 Task: View theme extensions.
Action: Mouse moved to (909, 22)
Screenshot: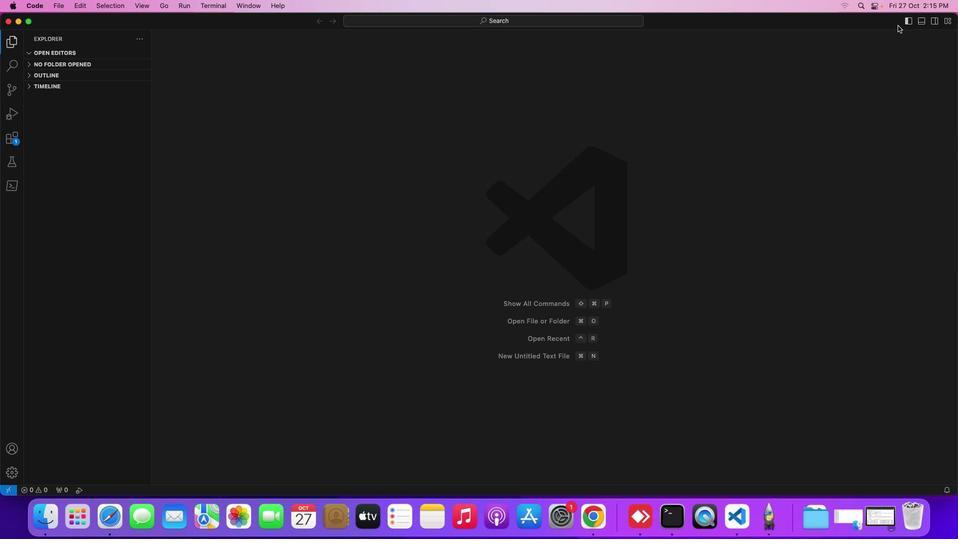
Action: Mouse pressed left at (909, 22)
Screenshot: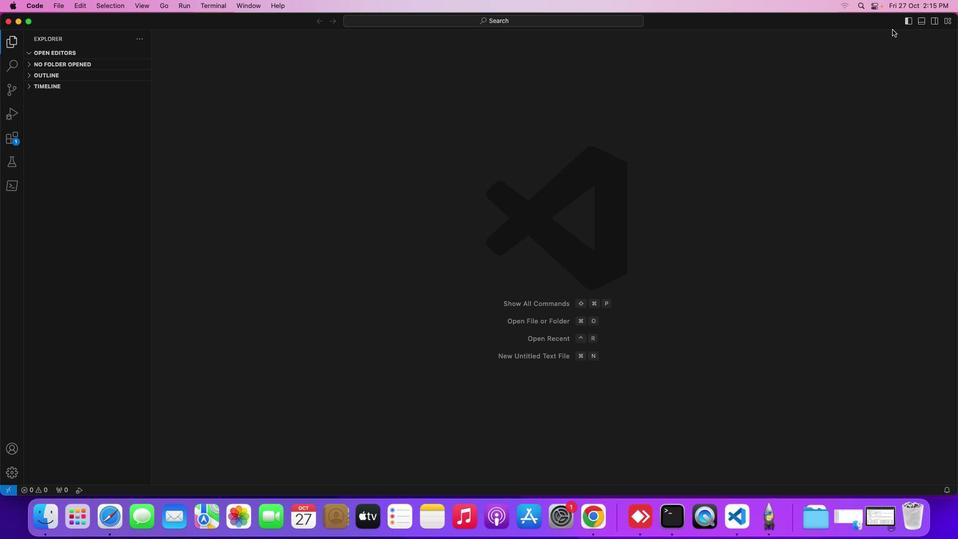 
Action: Mouse moved to (10, 141)
Screenshot: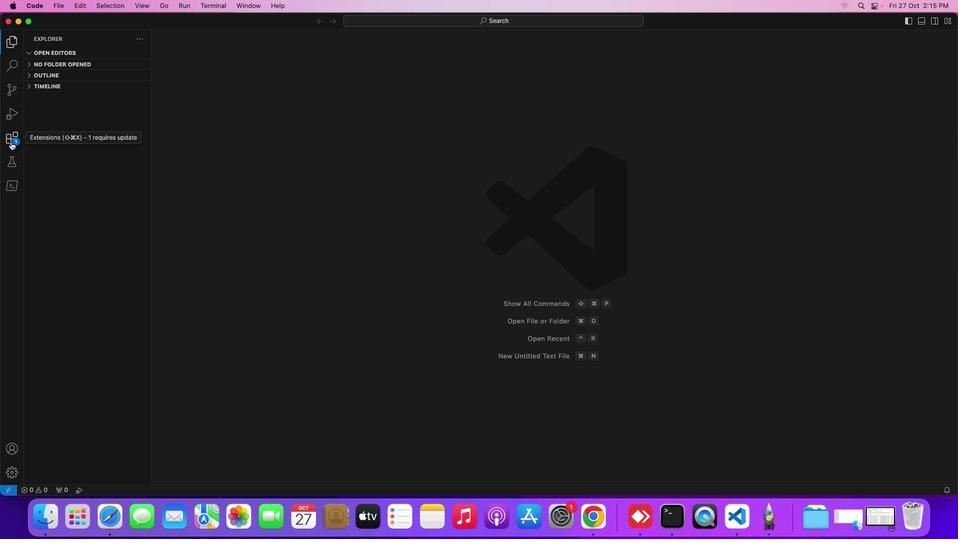 
Action: Mouse pressed left at (10, 141)
Screenshot: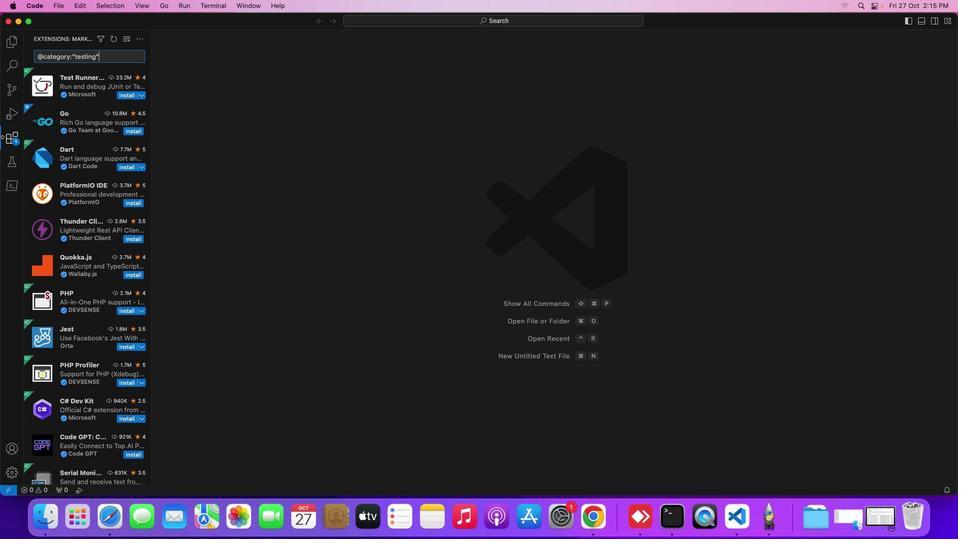 
Action: Mouse moved to (101, 42)
Screenshot: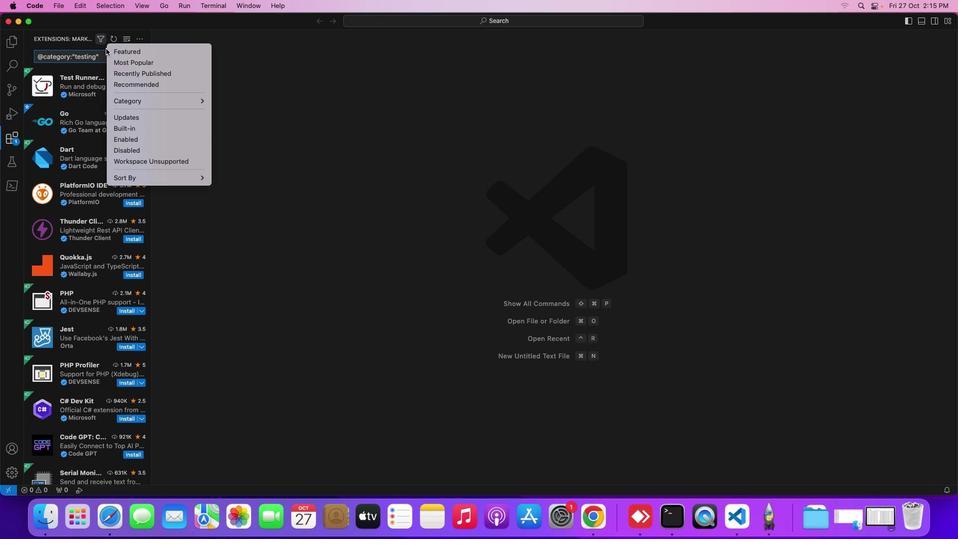 
Action: Mouse pressed left at (101, 42)
Screenshot: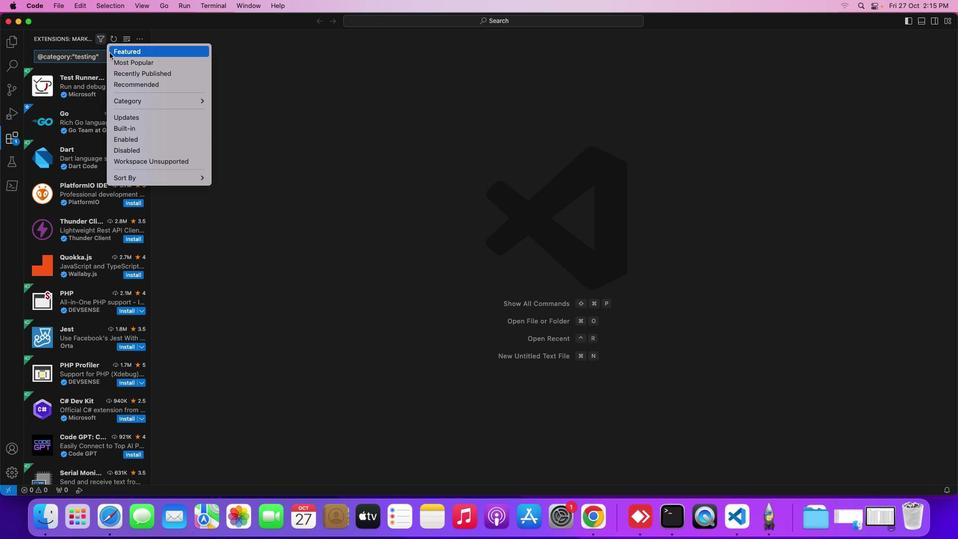 
Action: Mouse moved to (139, 100)
Screenshot: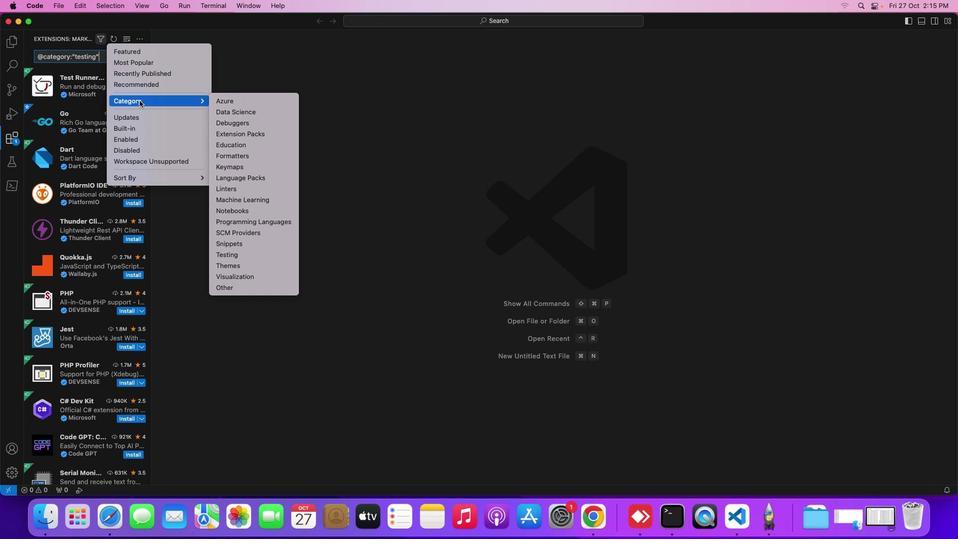 
Action: Mouse pressed left at (139, 100)
Screenshot: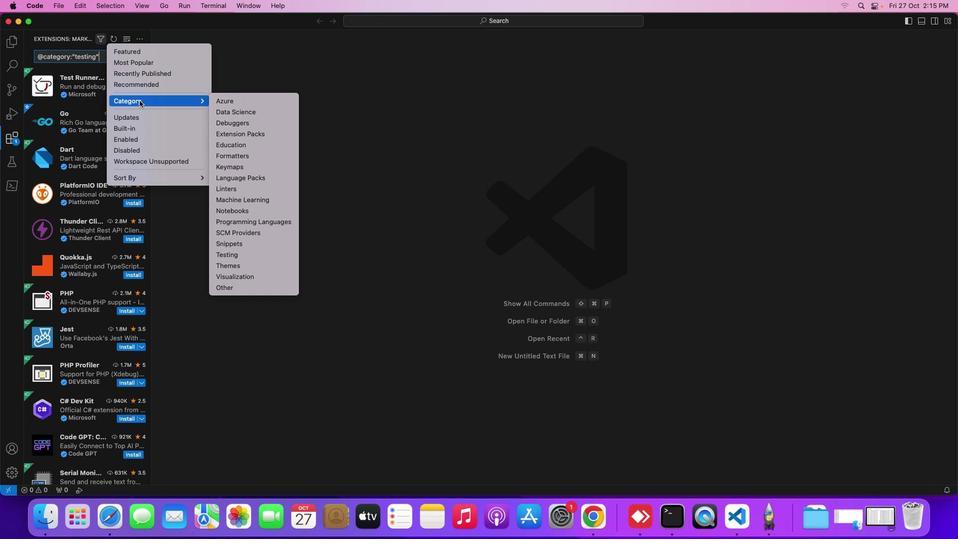 
Action: Mouse moved to (237, 263)
Screenshot: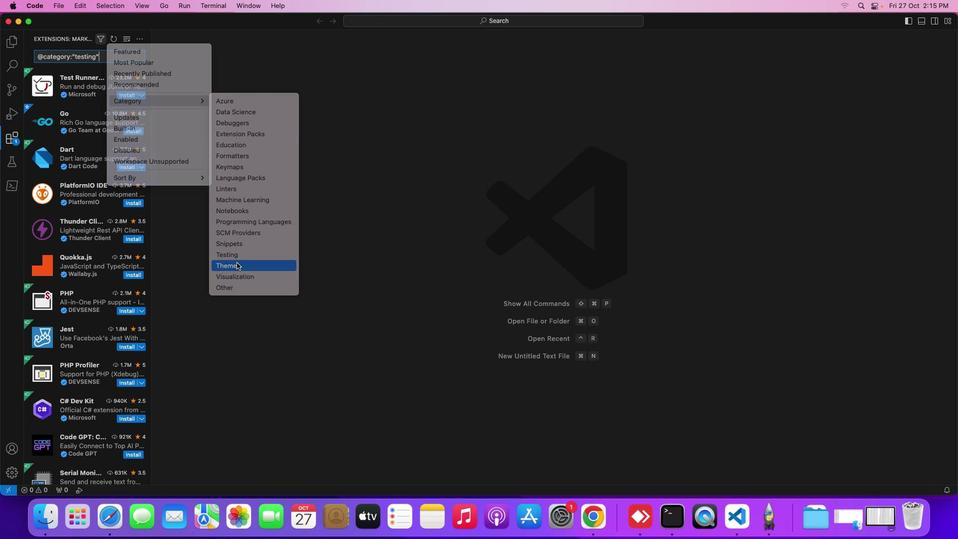 
Action: Mouse pressed left at (237, 263)
Screenshot: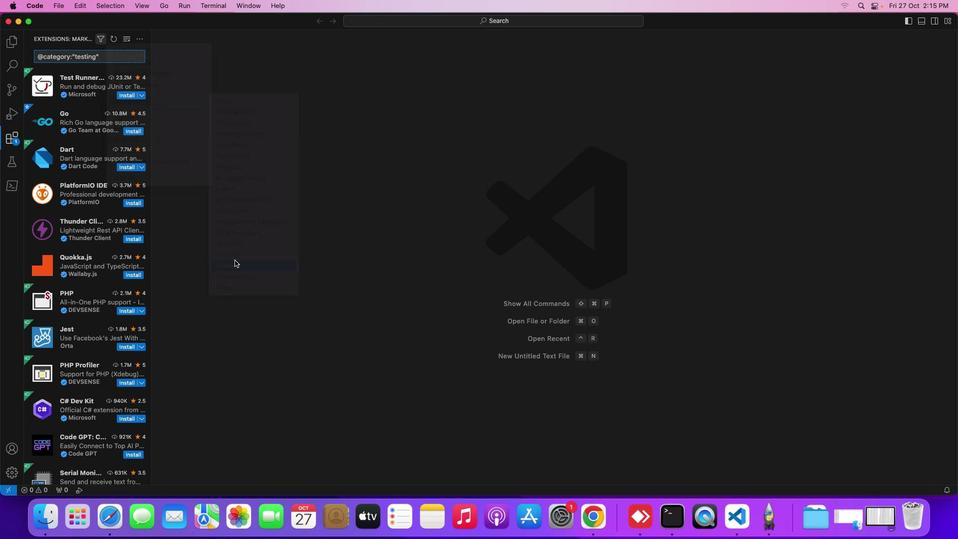 
Action: Mouse moved to (268, 89)
Screenshot: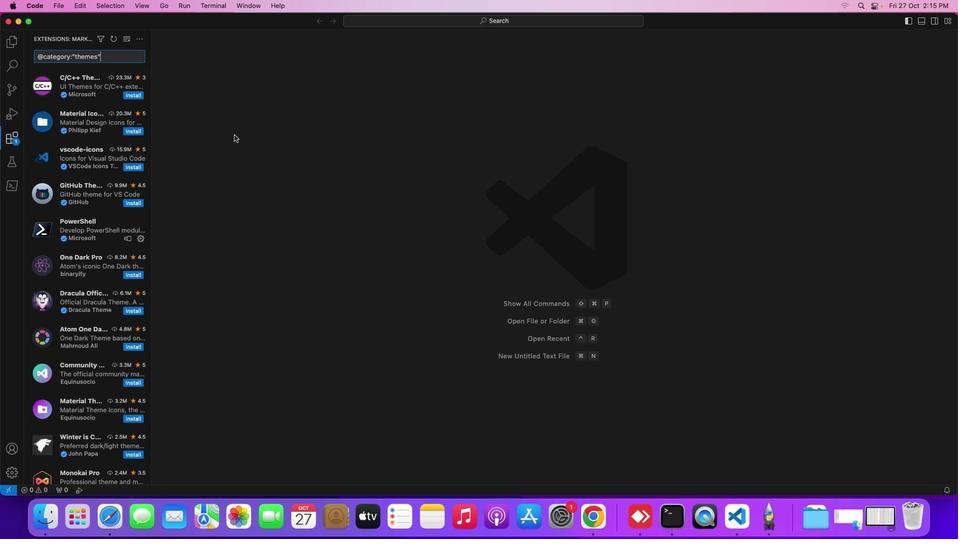 
